 Task: Add a signature Ellie Thompson containing Have a wonderful Easter, Ellie Thompson to email address softage.10@softage.net and add a folder Employee benefits
Action: Mouse moved to (108, 110)
Screenshot: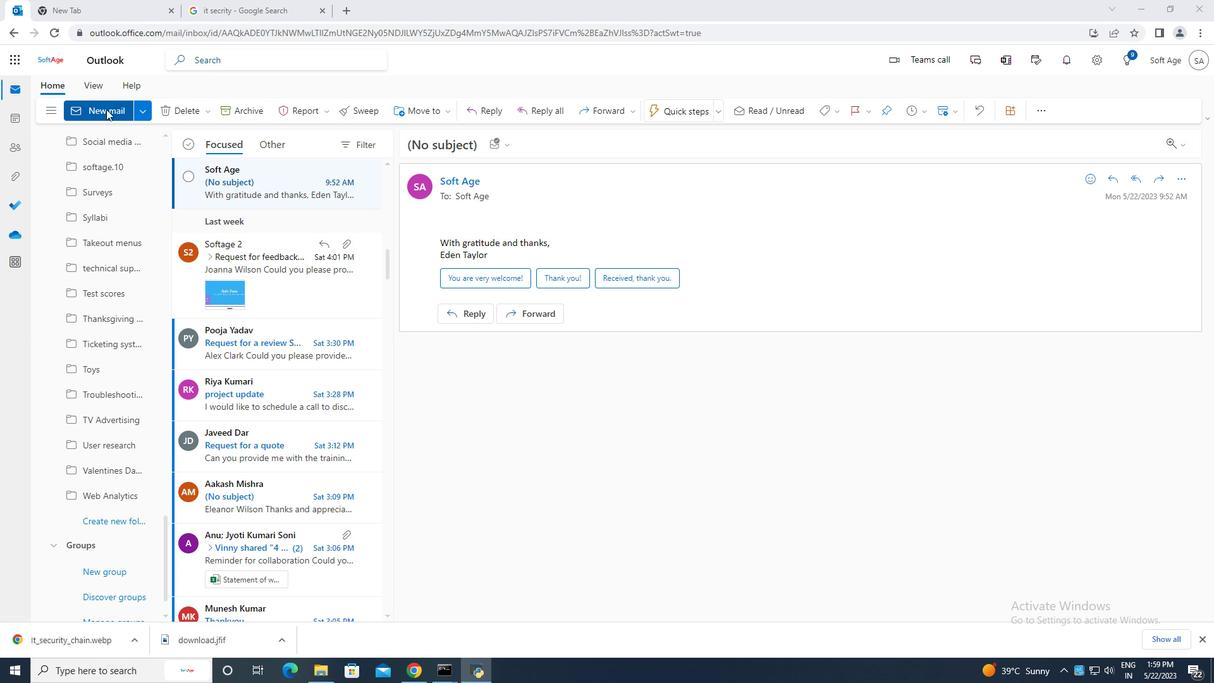 
Action: Mouse pressed left at (108, 110)
Screenshot: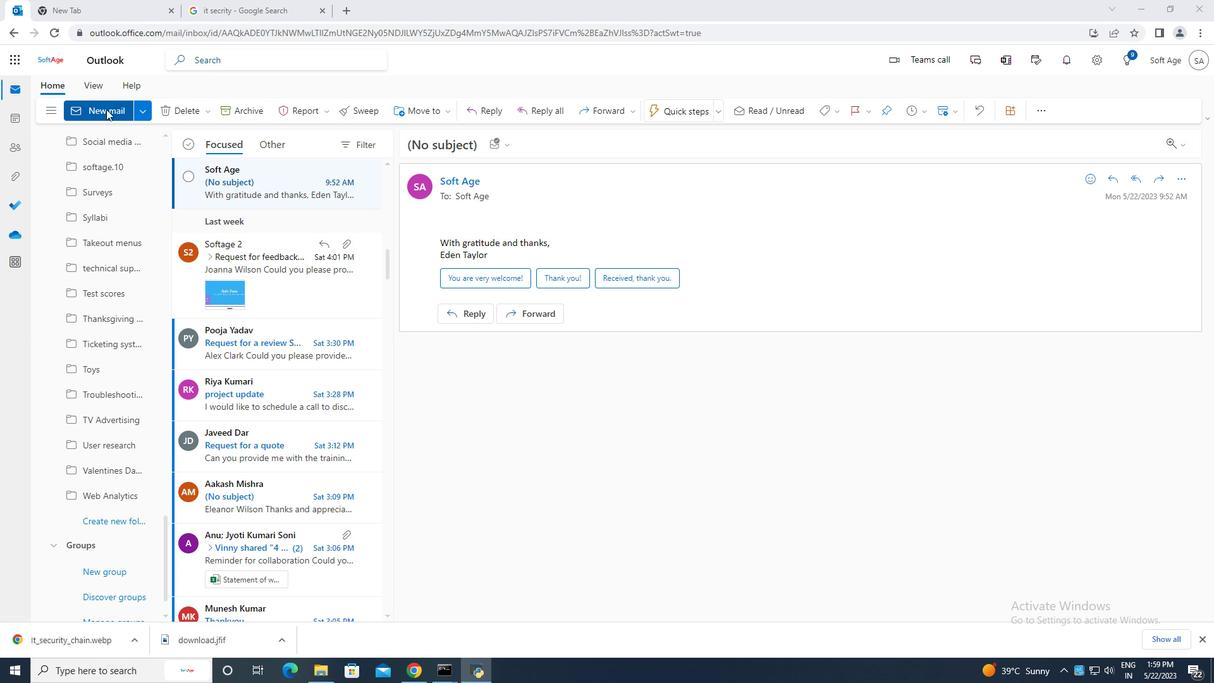 
Action: Mouse moved to (821, 112)
Screenshot: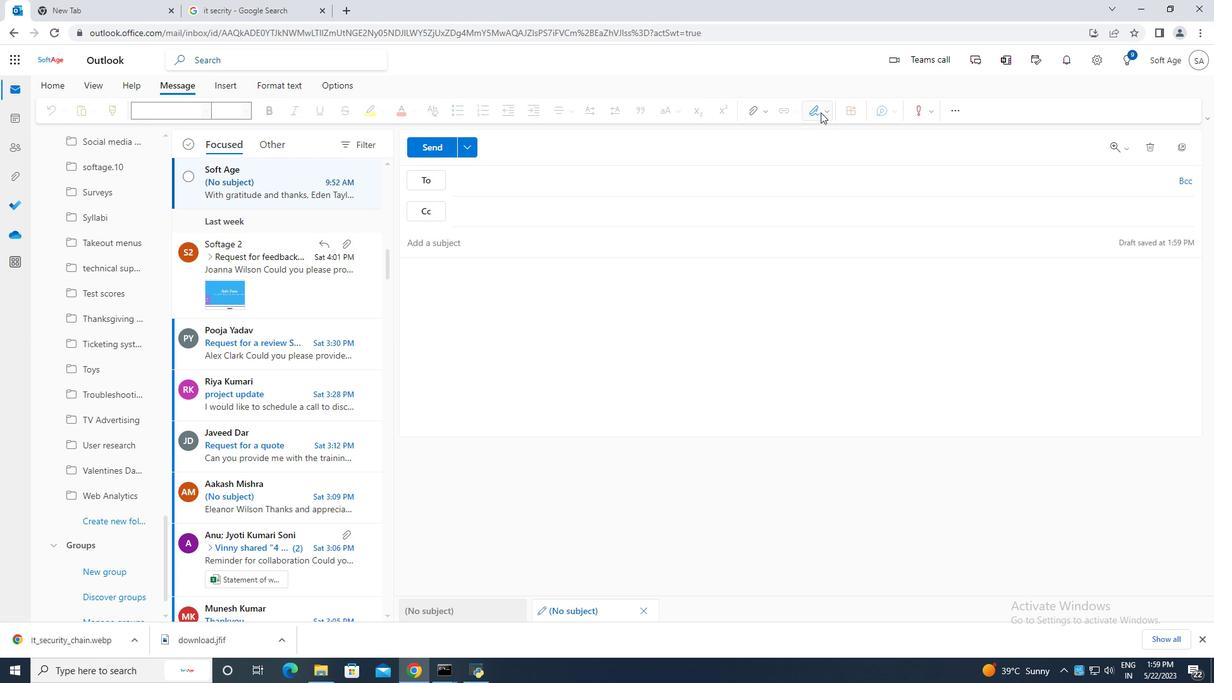 
Action: Mouse pressed left at (821, 112)
Screenshot: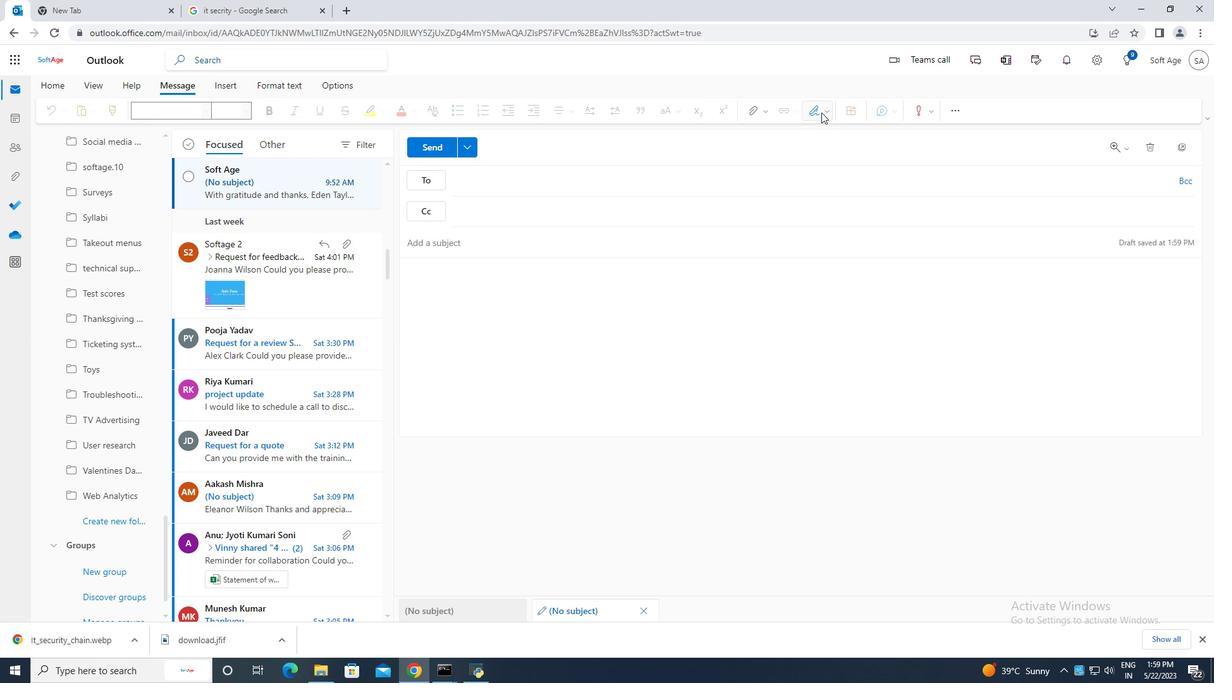 
Action: Mouse moved to (810, 162)
Screenshot: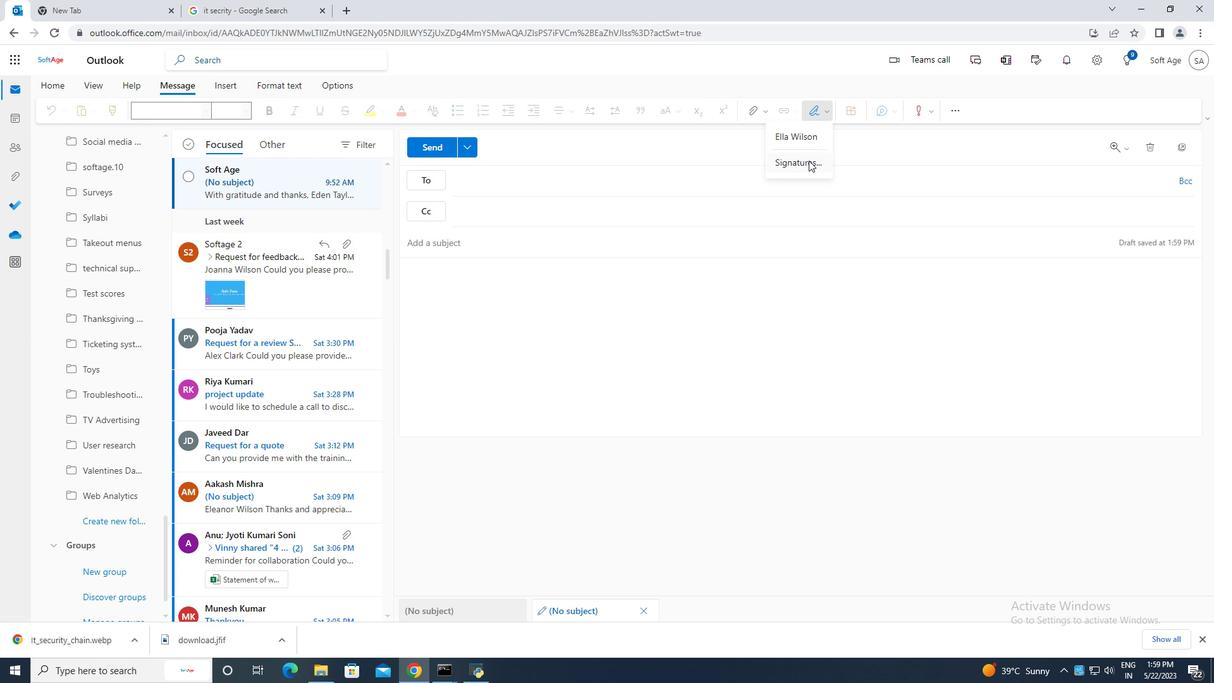 
Action: Mouse pressed left at (810, 162)
Screenshot: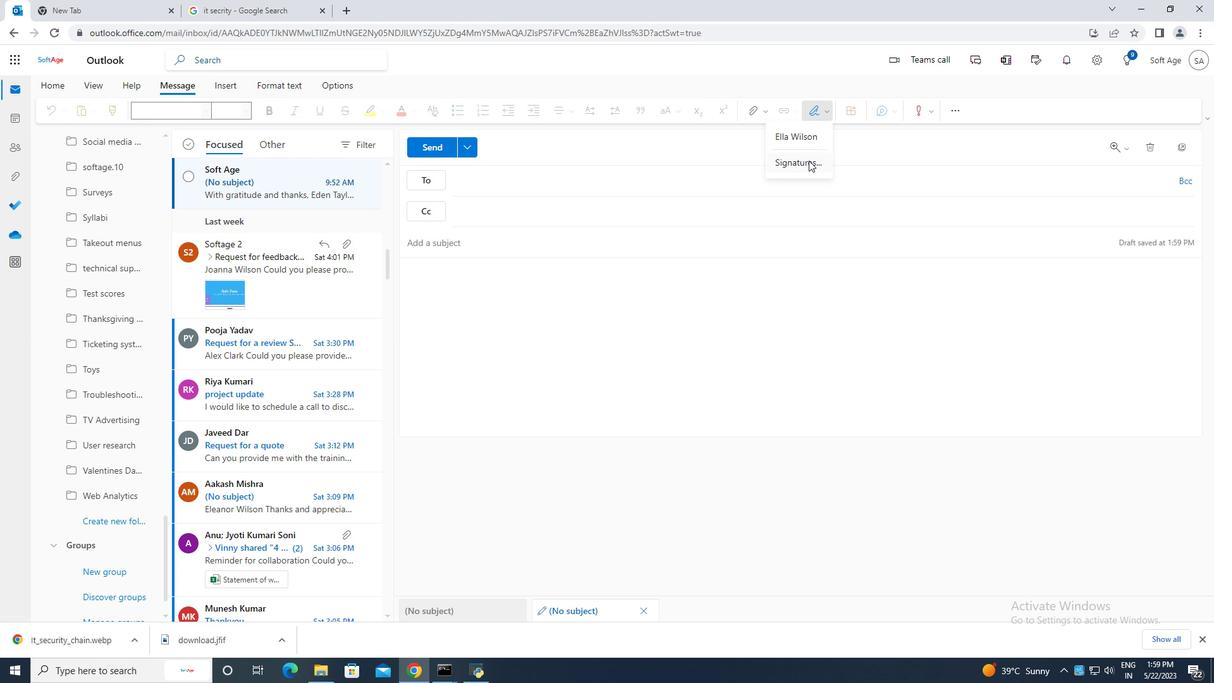 
Action: Mouse moved to (851, 209)
Screenshot: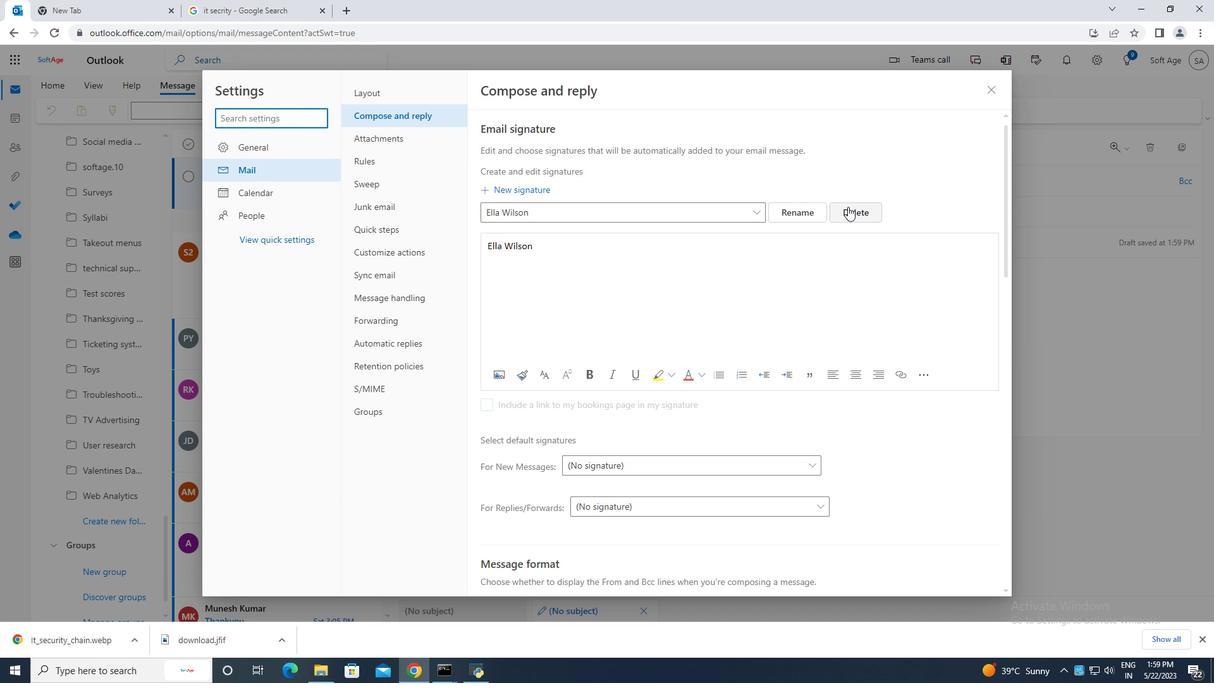 
Action: Mouse pressed left at (851, 209)
Screenshot: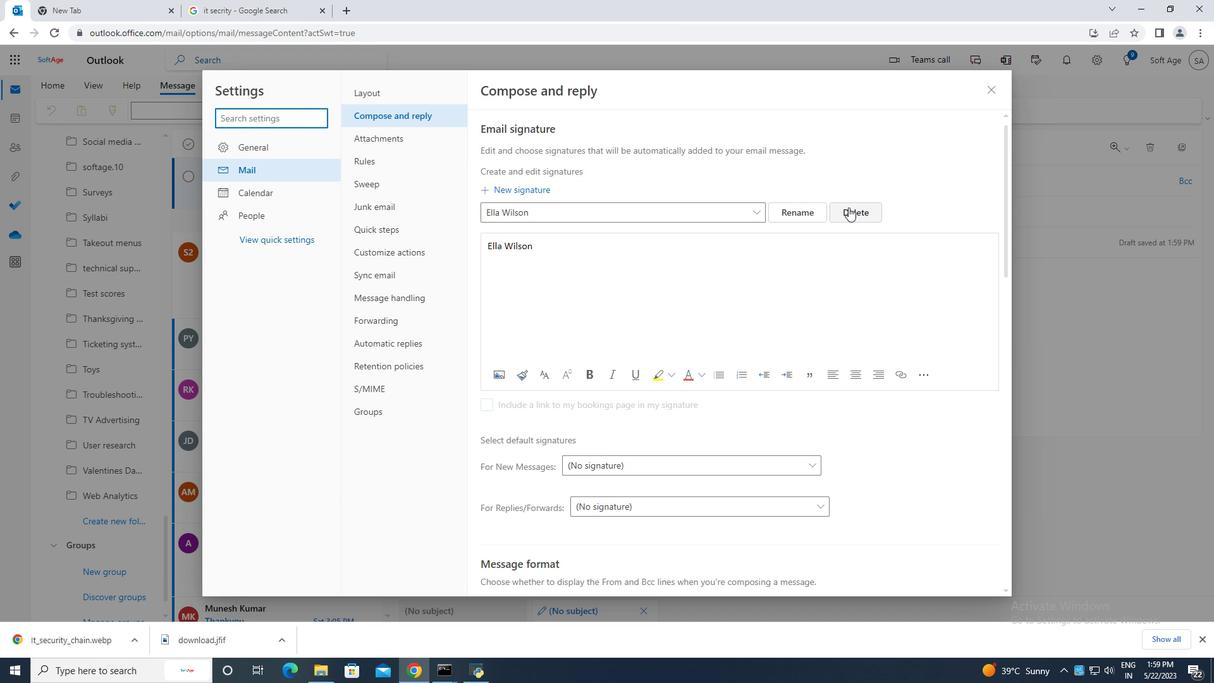 
Action: Mouse moved to (611, 216)
Screenshot: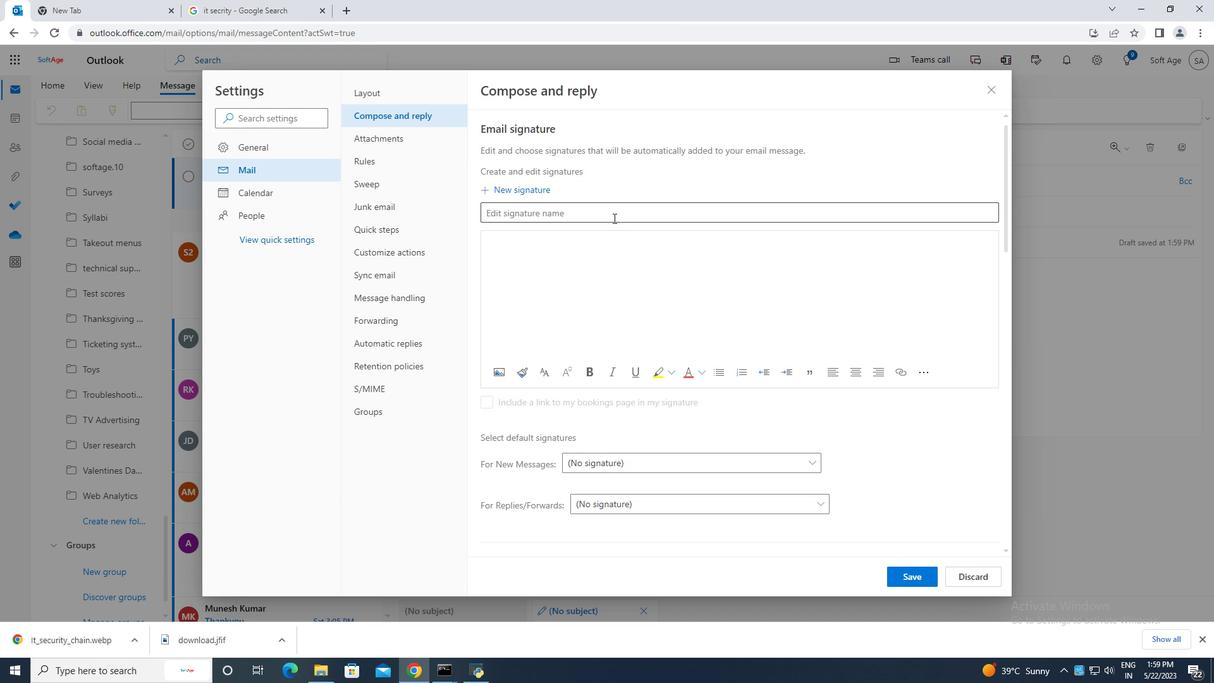 
Action: Key pressed <Key.caps_lock>W<Key.backspace>E<Key.caps_lock>lli
Screenshot: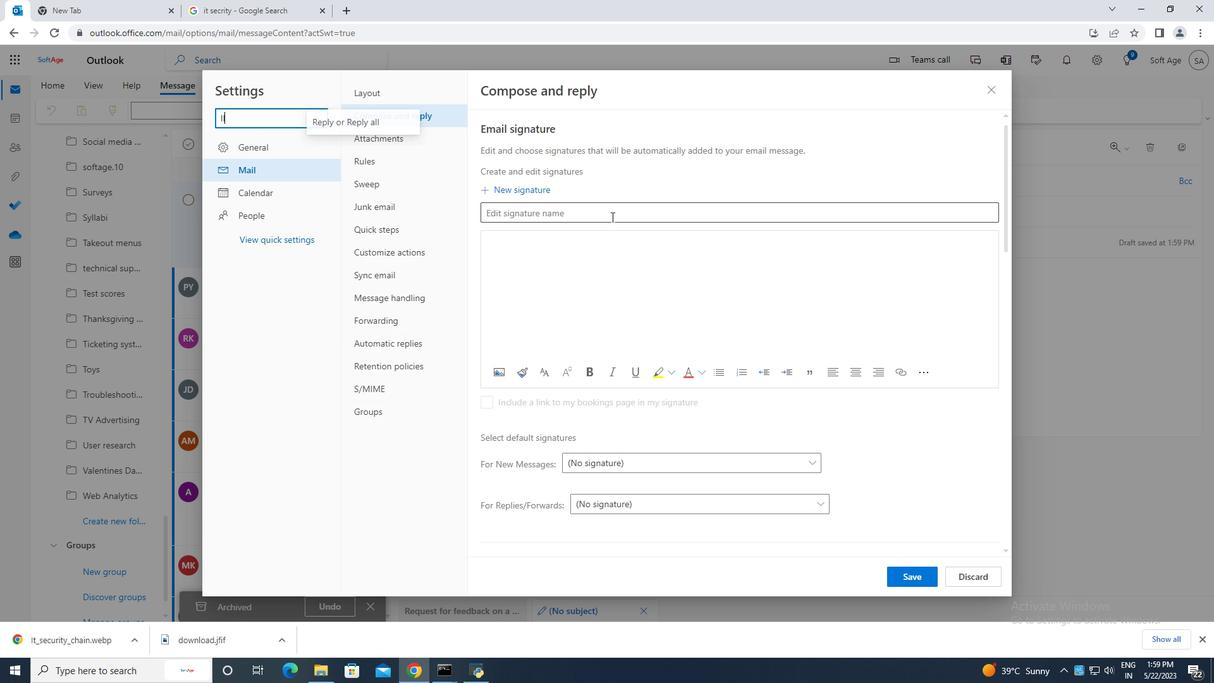 
Action: Mouse moved to (610, 216)
Screenshot: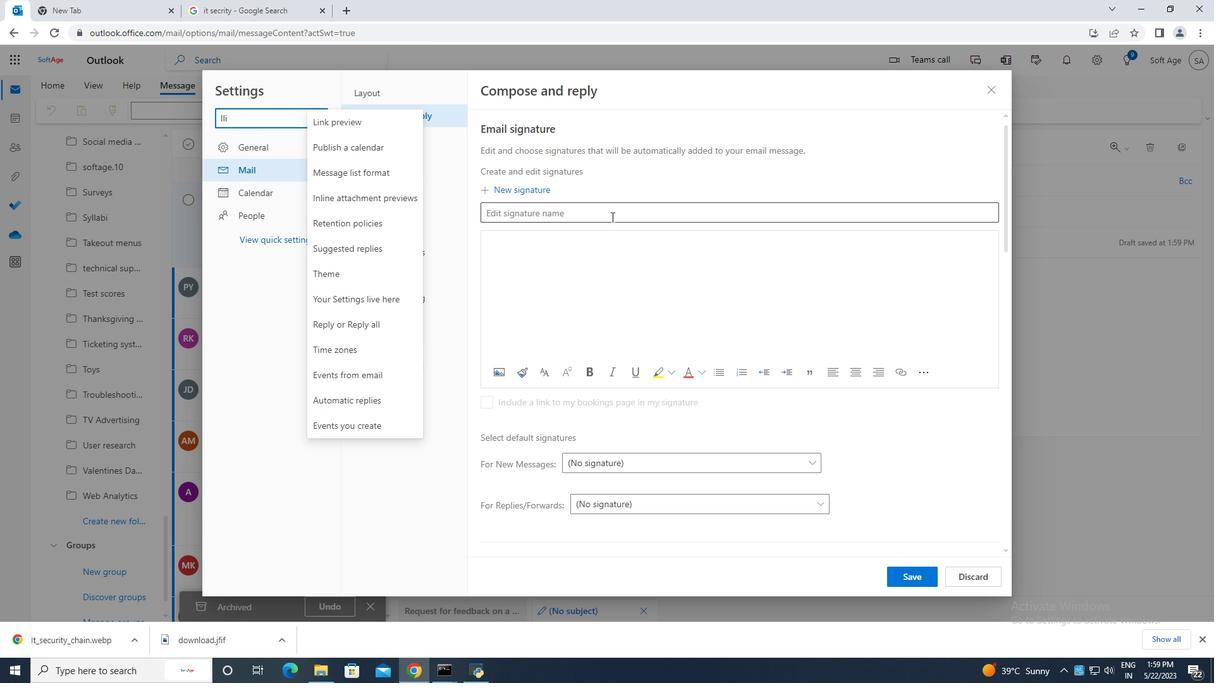 
Action: Mouse pressed left at (610, 216)
Screenshot: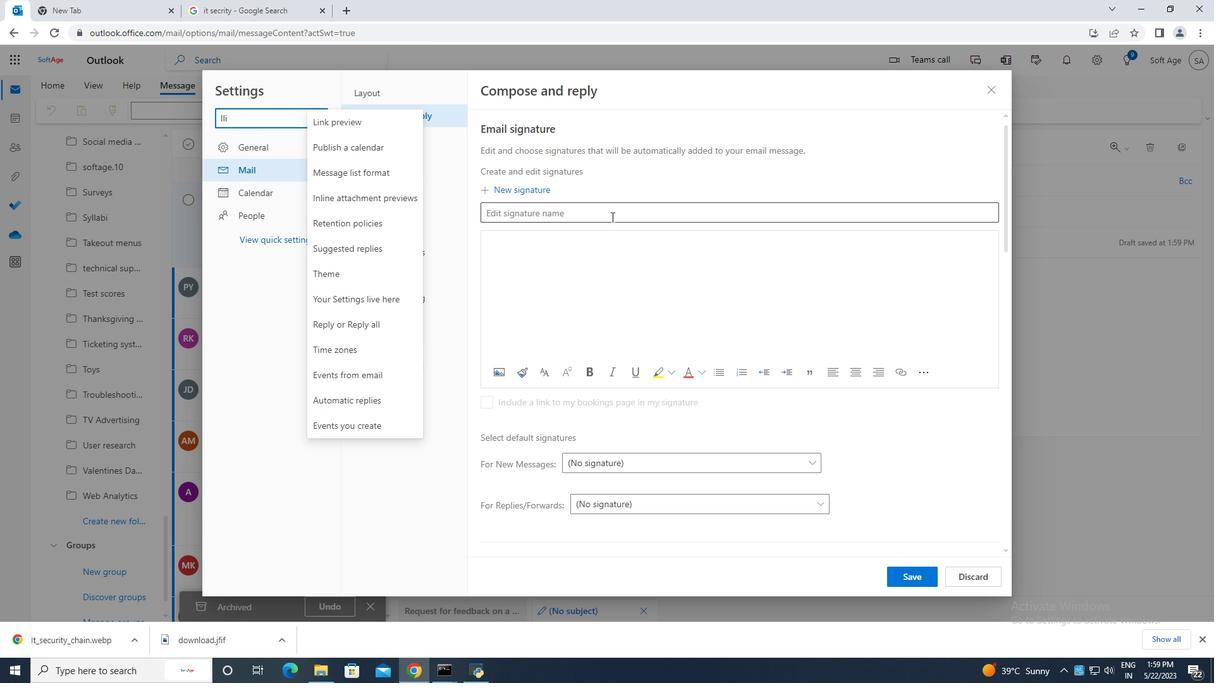 
Action: Key pressed <Key.caps_lock>E<Key.caps_lock>llie<Key.space><Key.caps_lock>T<Key.caps_lock>hompson
Screenshot: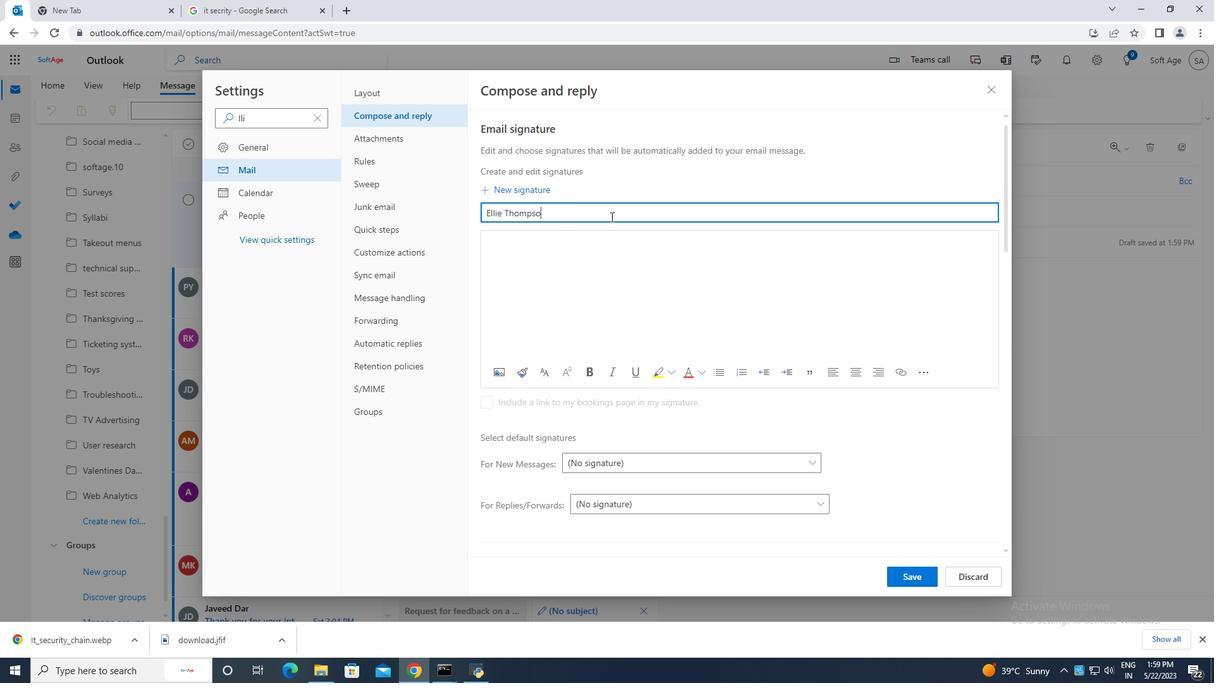 
Action: Mouse moved to (514, 253)
Screenshot: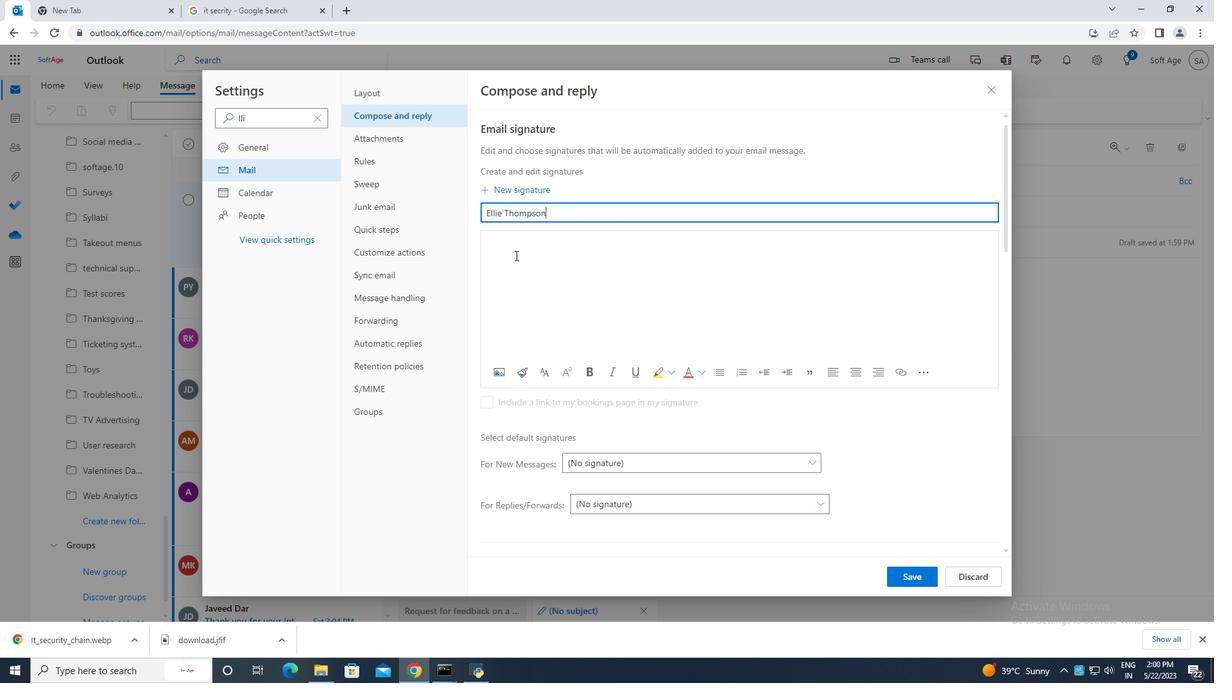 
Action: Mouse pressed left at (514, 253)
Screenshot: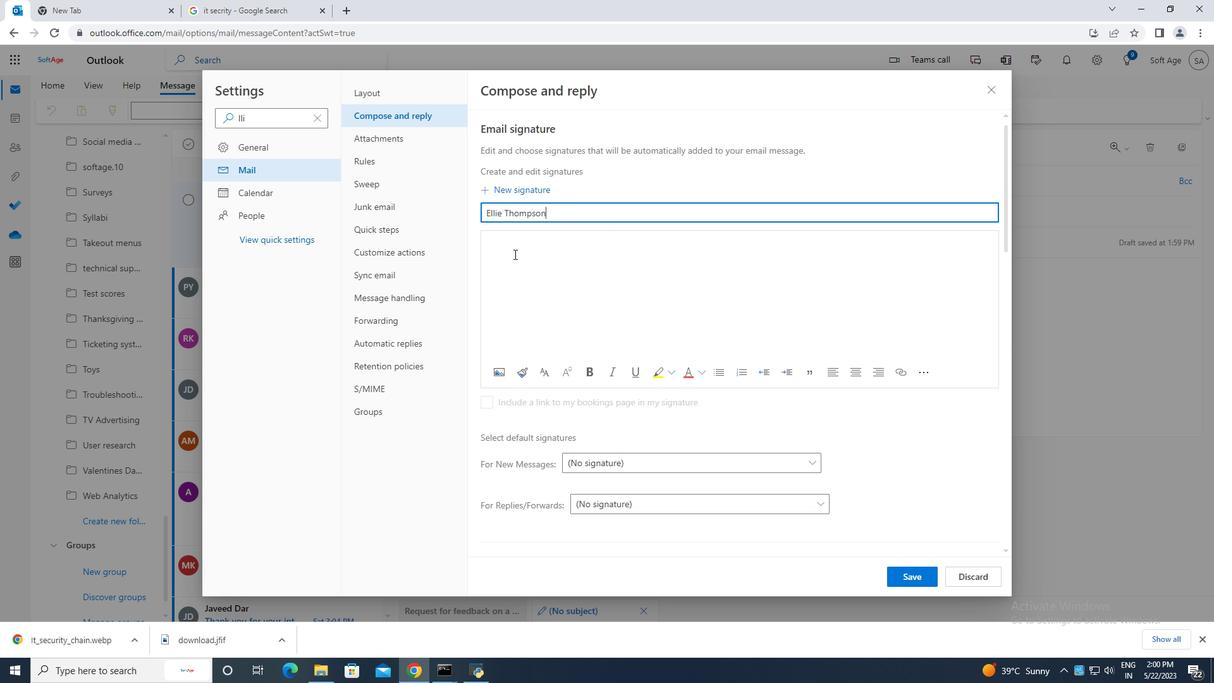 
Action: Key pressed <Key.caps_lock>E<Key.caps_lock>llie<Key.space><Key.caps_lock>T<Key.caps_lock>hompson
Screenshot: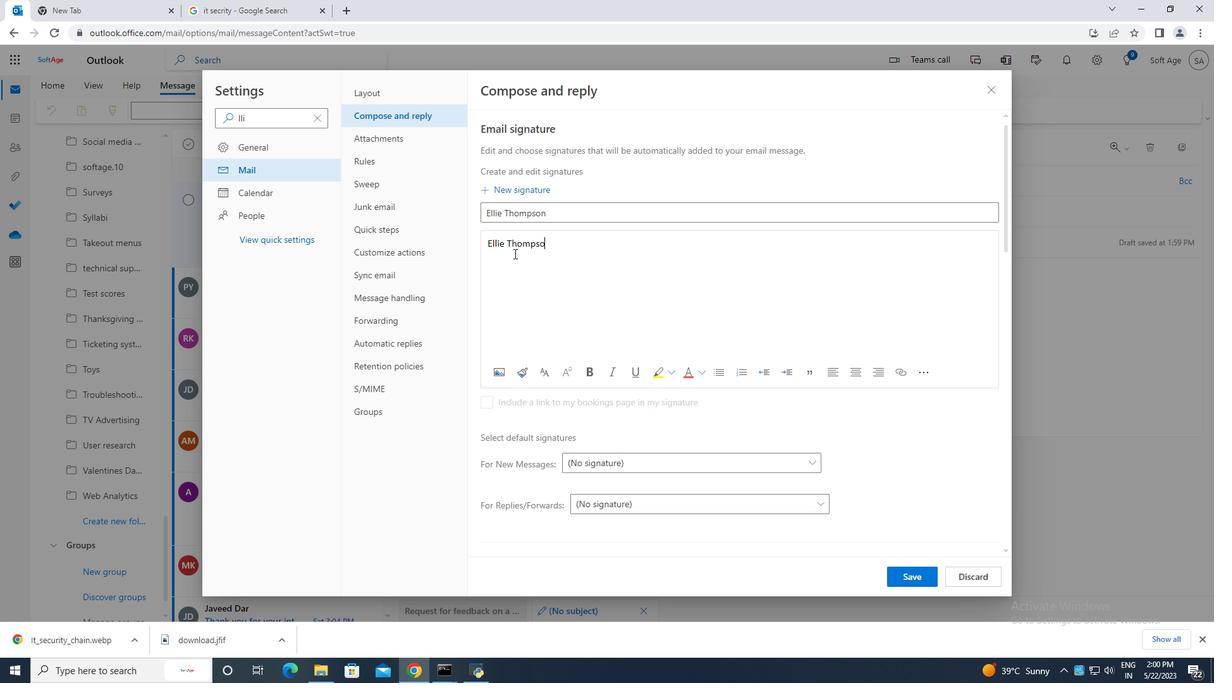 
Action: Mouse moved to (904, 578)
Screenshot: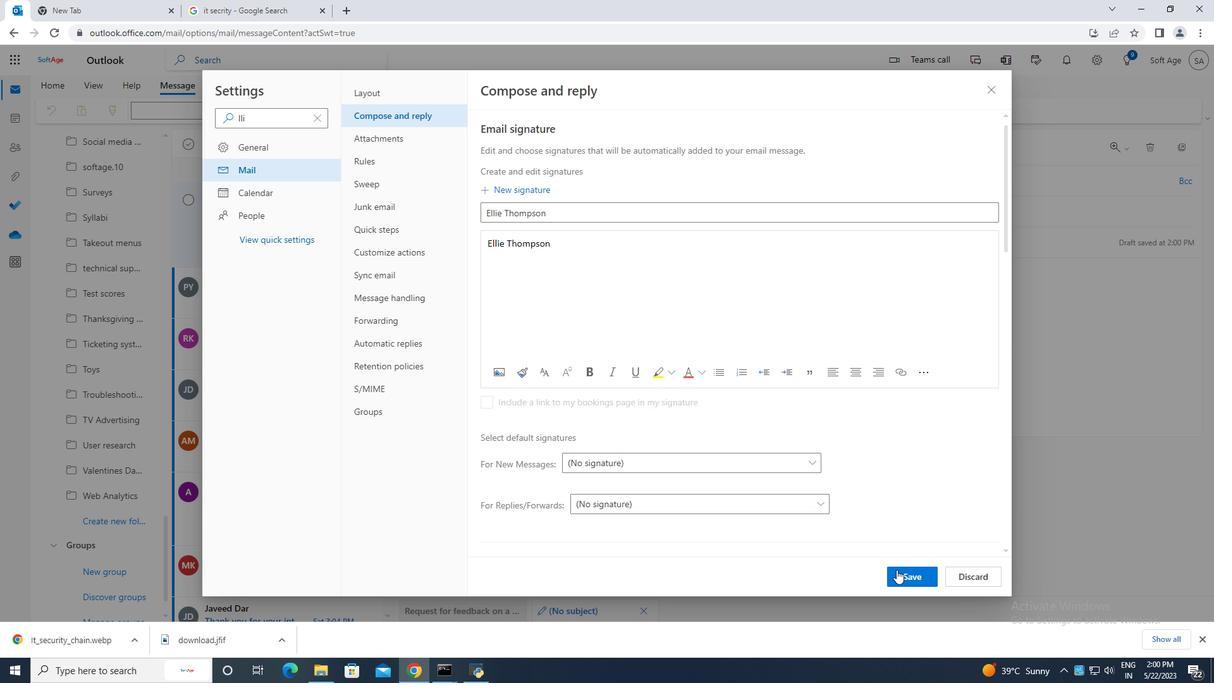 
Action: Mouse pressed left at (904, 578)
Screenshot: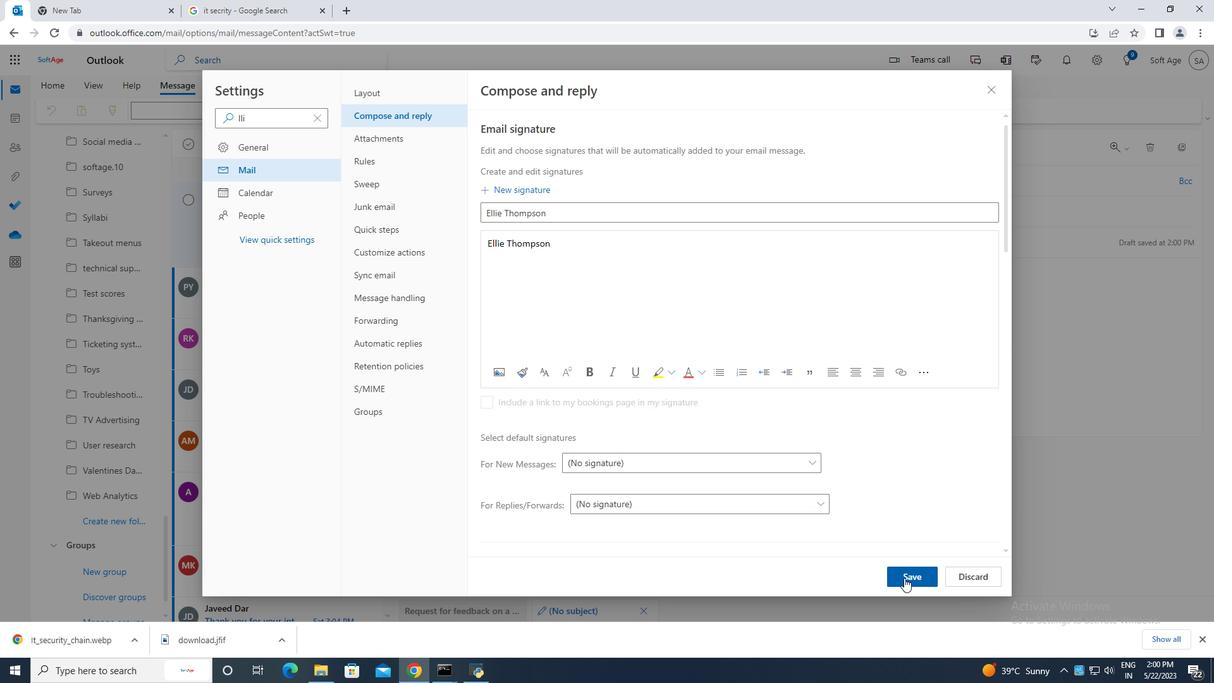 
Action: Mouse moved to (996, 92)
Screenshot: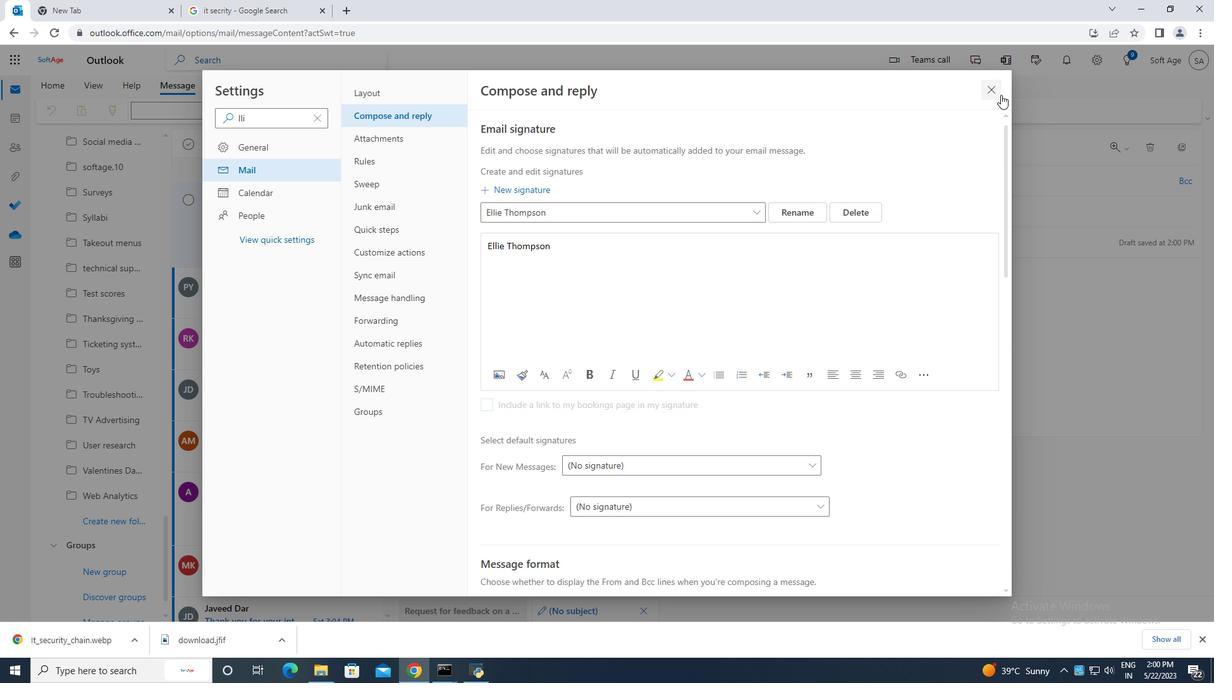 
Action: Mouse pressed left at (996, 92)
Screenshot: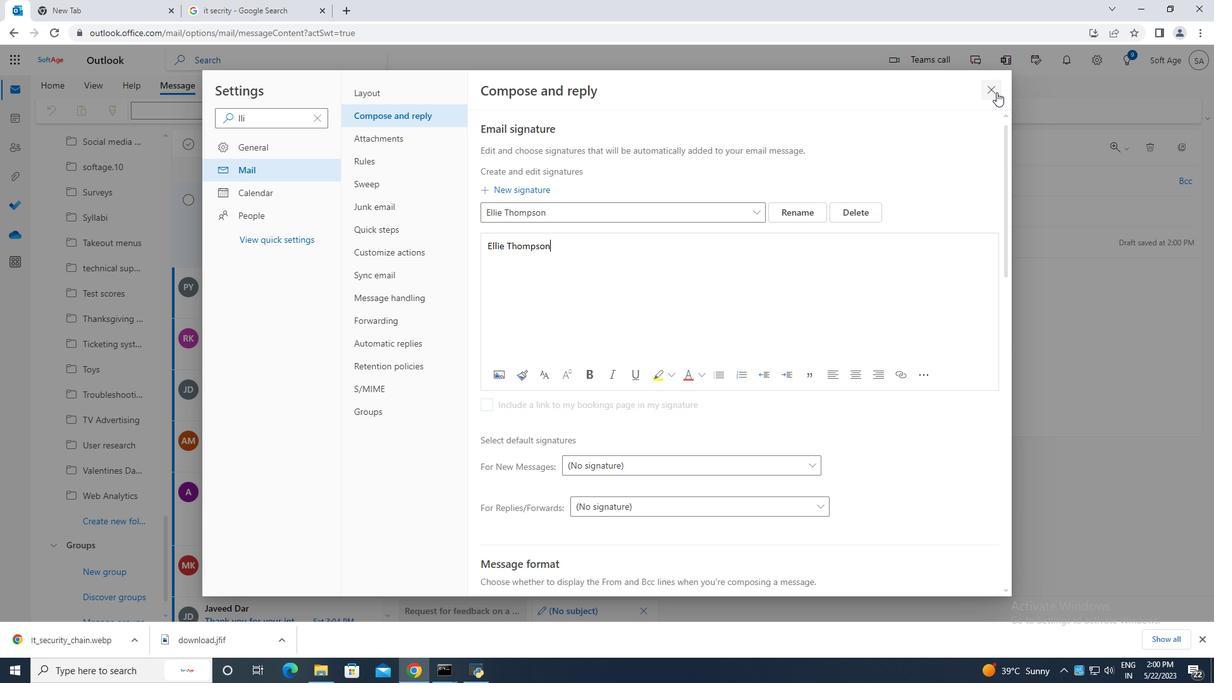 
Action: Mouse moved to (815, 113)
Screenshot: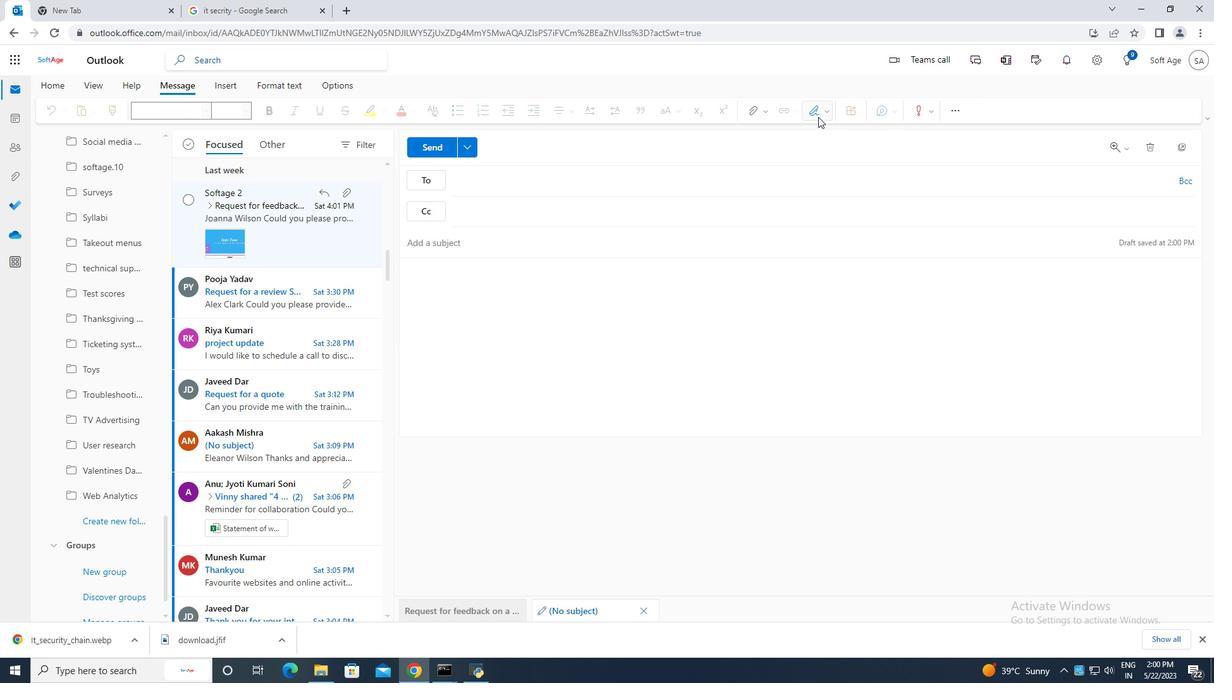 
Action: Mouse pressed left at (815, 113)
Screenshot: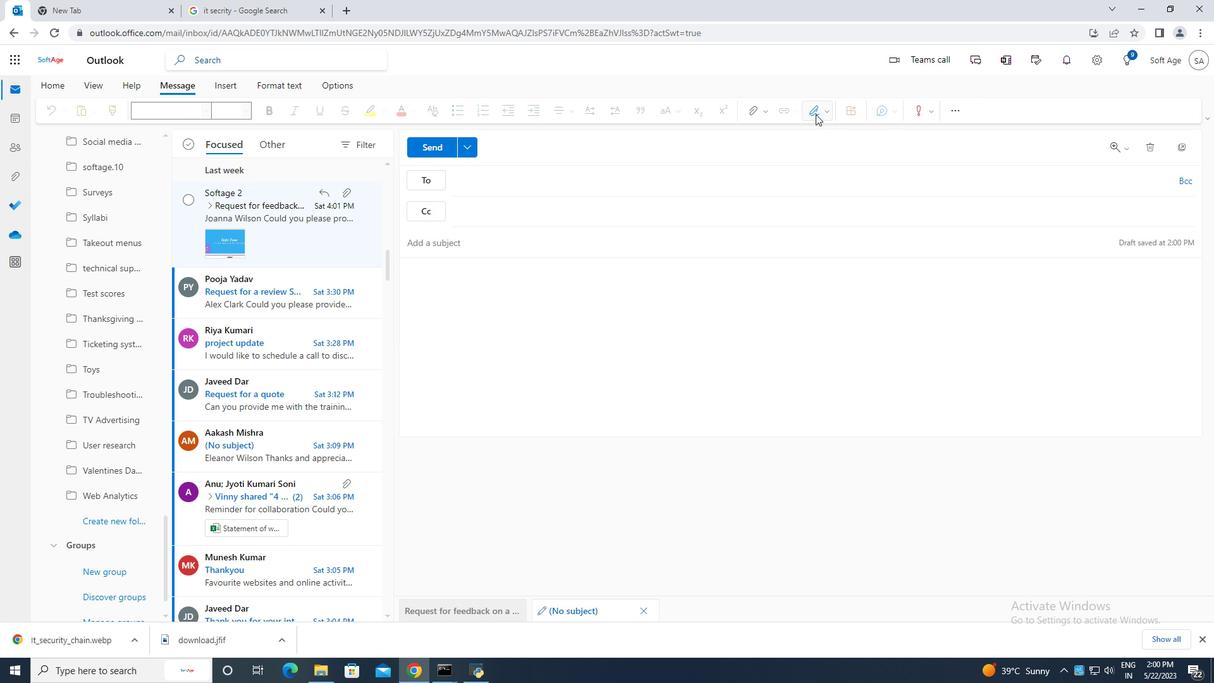 
Action: Mouse moved to (805, 135)
Screenshot: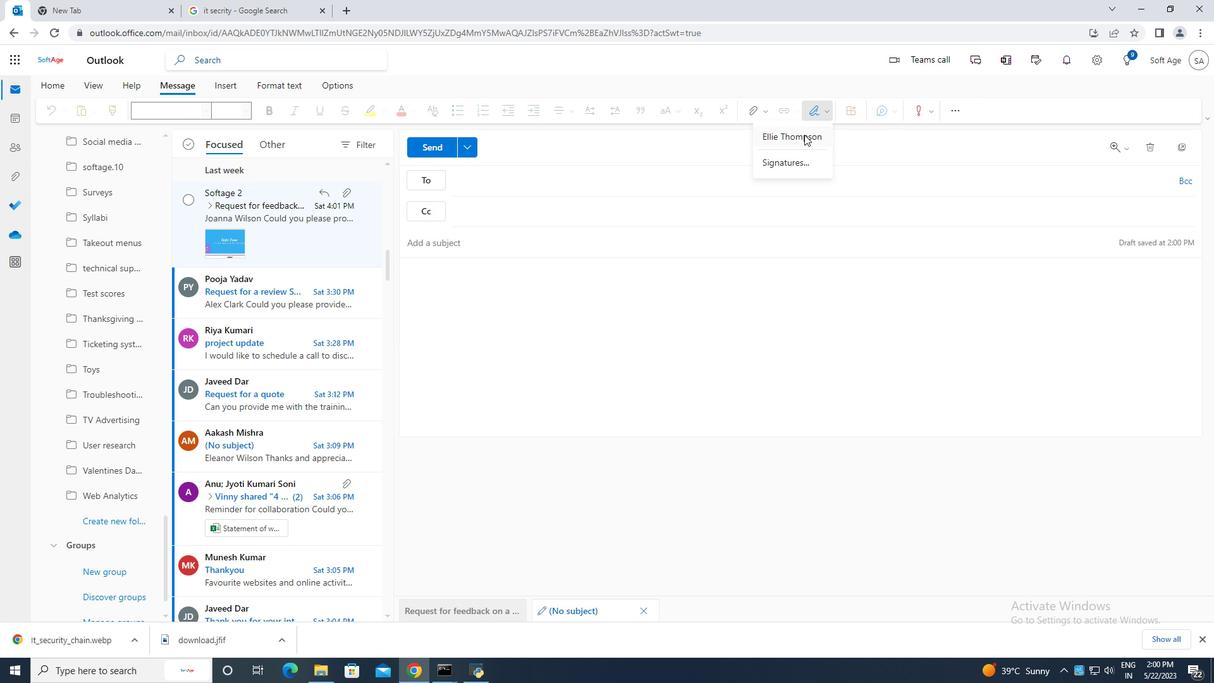 
Action: Mouse pressed left at (805, 135)
Screenshot: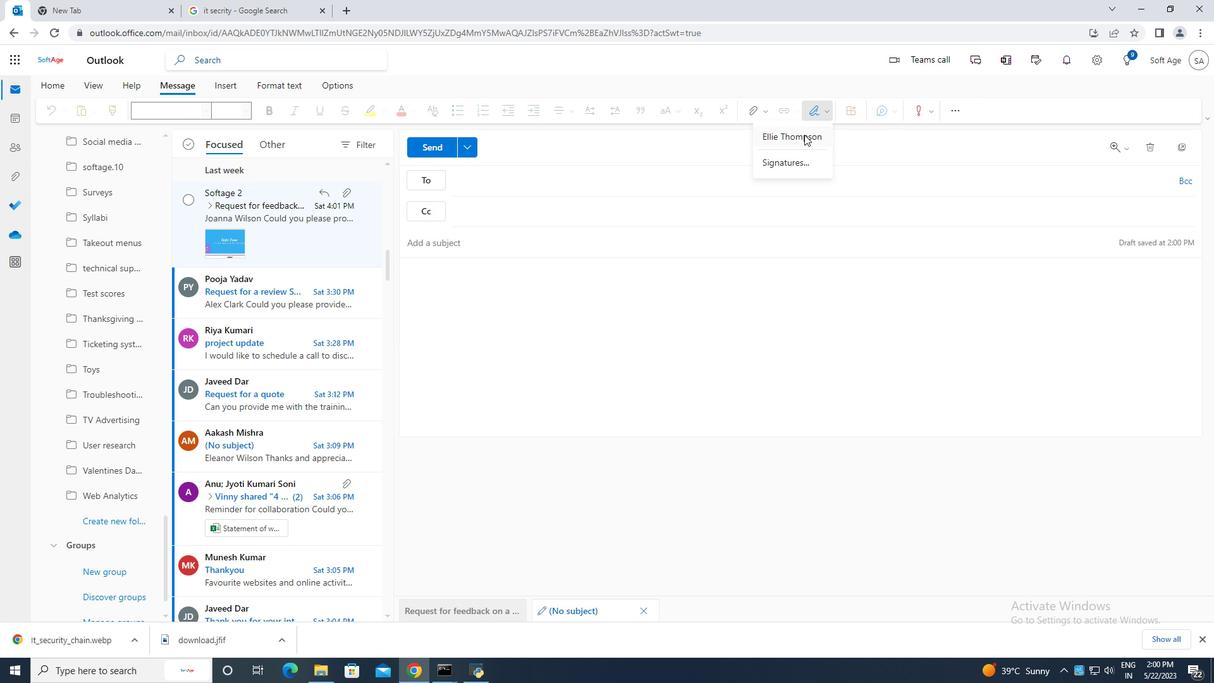 
Action: Mouse moved to (483, 273)
Screenshot: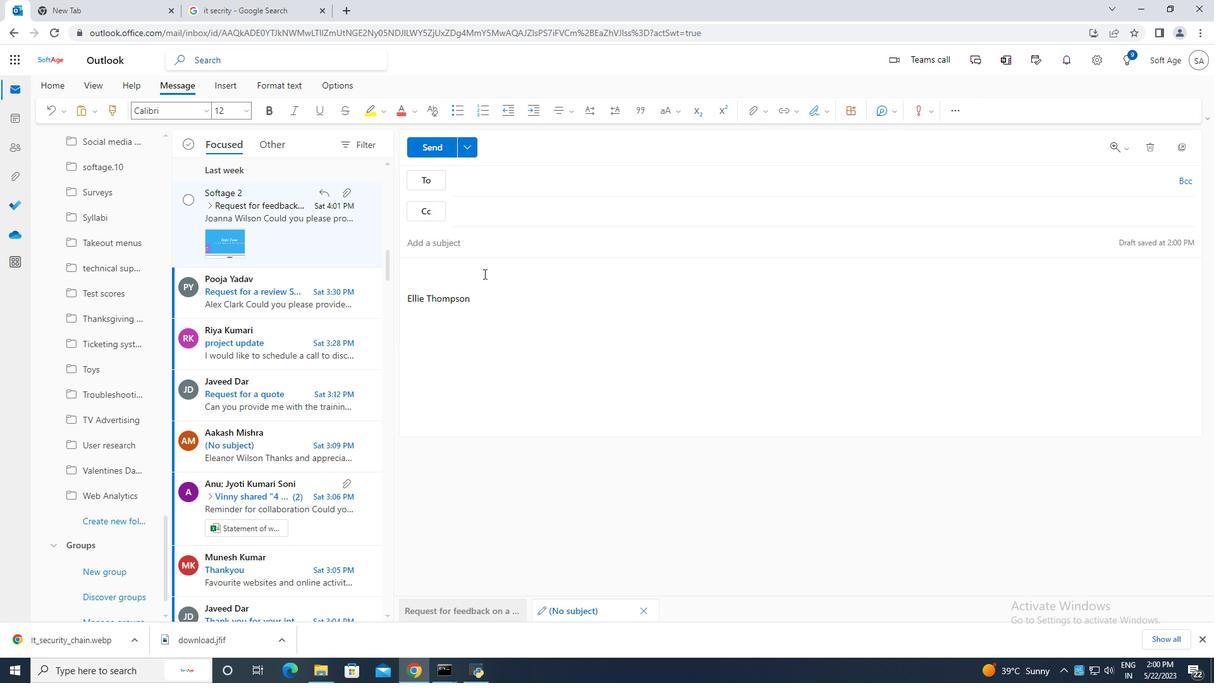 
Action: Key pressed <Key.caps_lock>C<Key.caps_lock>ontaining<Key.space>have<Key.space>a<Key.space>wonderful<Key.space>easter<Key.space>,<Key.backspace><Key.backspace>,
Screenshot: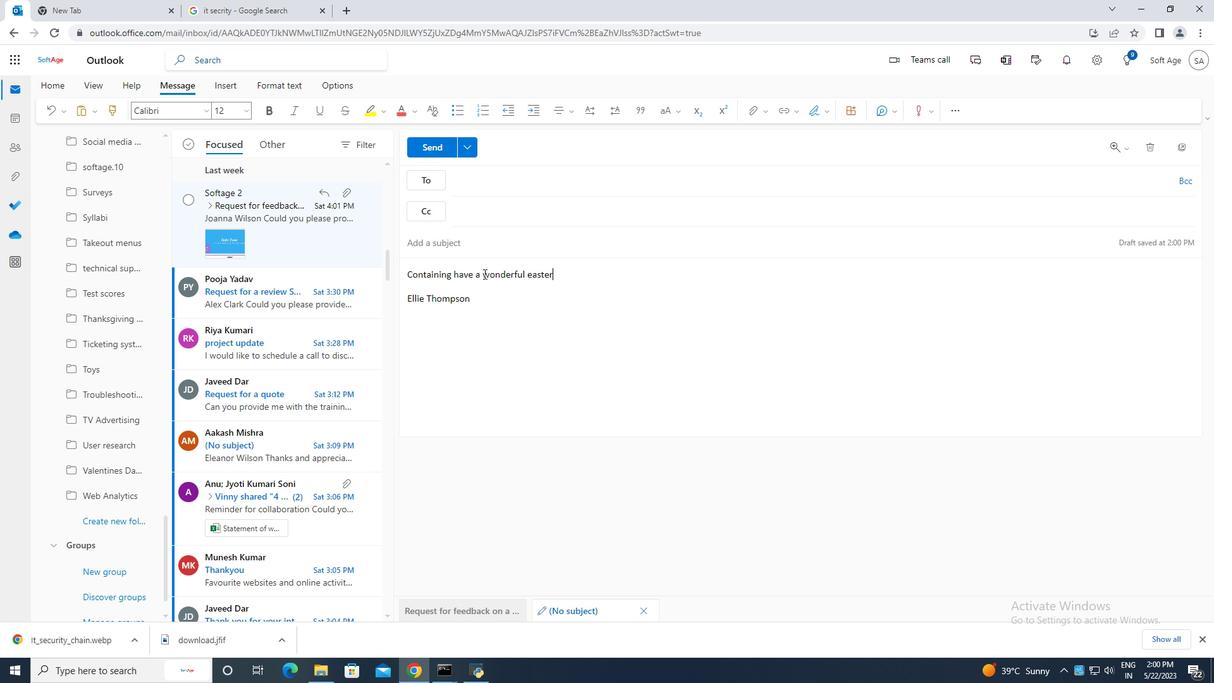 
Action: Mouse moved to (539, 178)
Screenshot: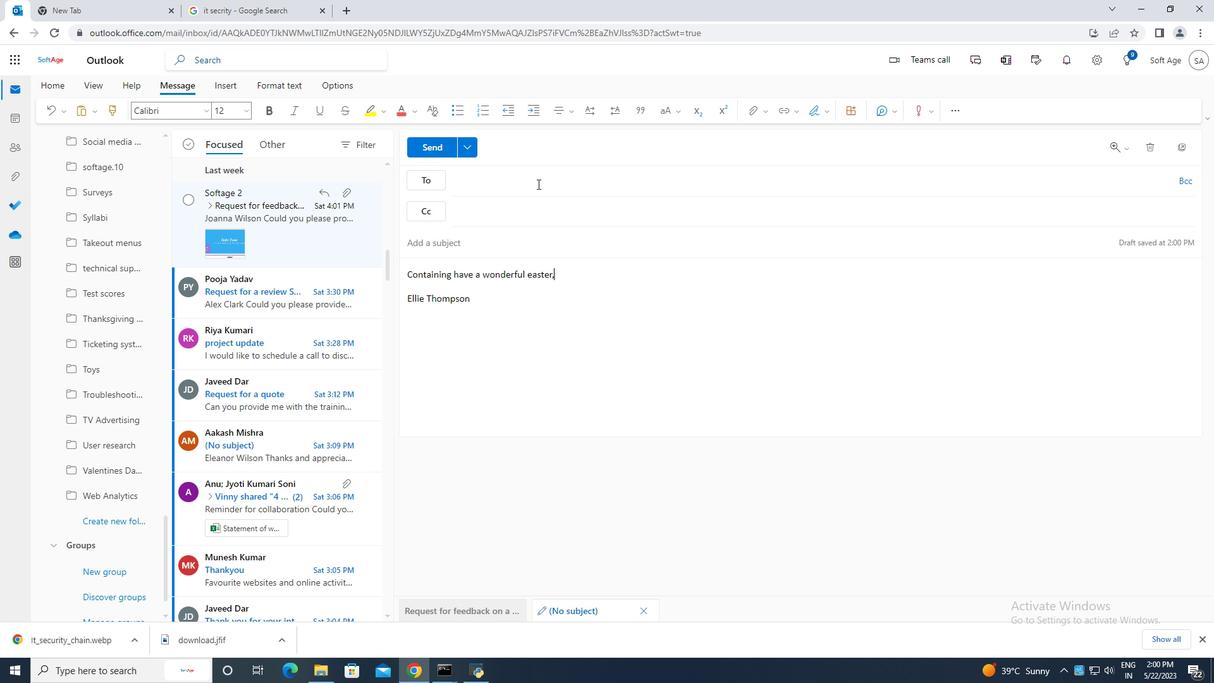 
Action: Mouse pressed left at (539, 178)
Screenshot: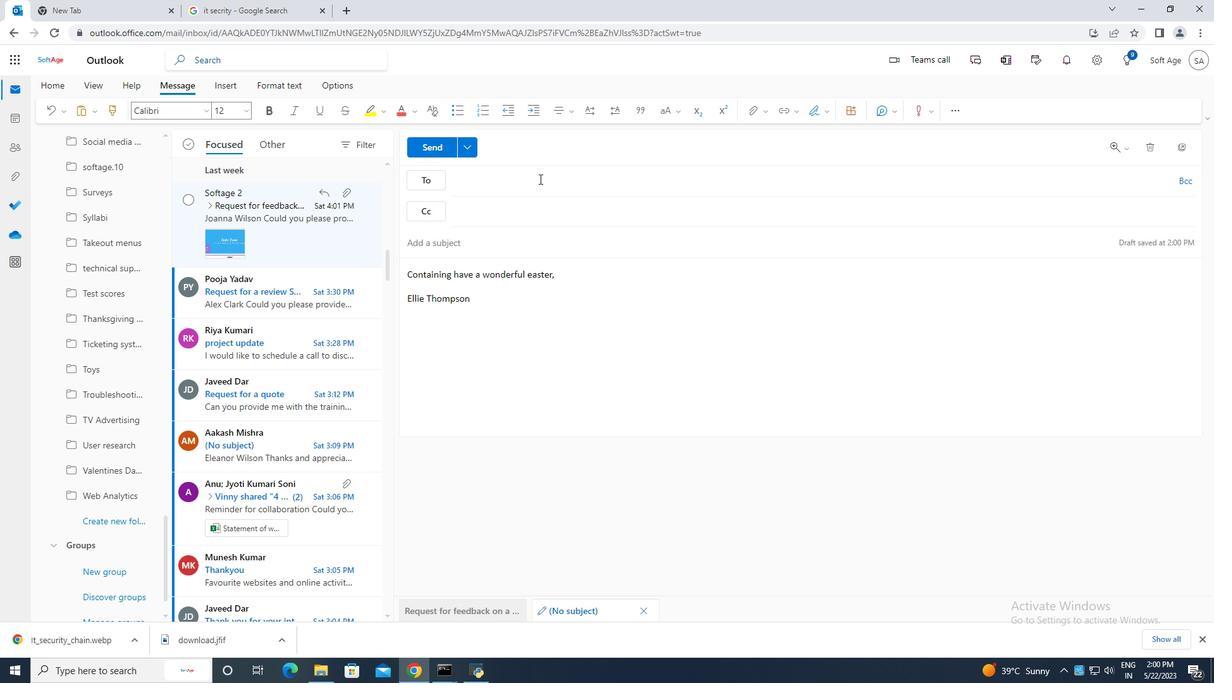 
Action: Mouse moved to (540, 178)
Screenshot: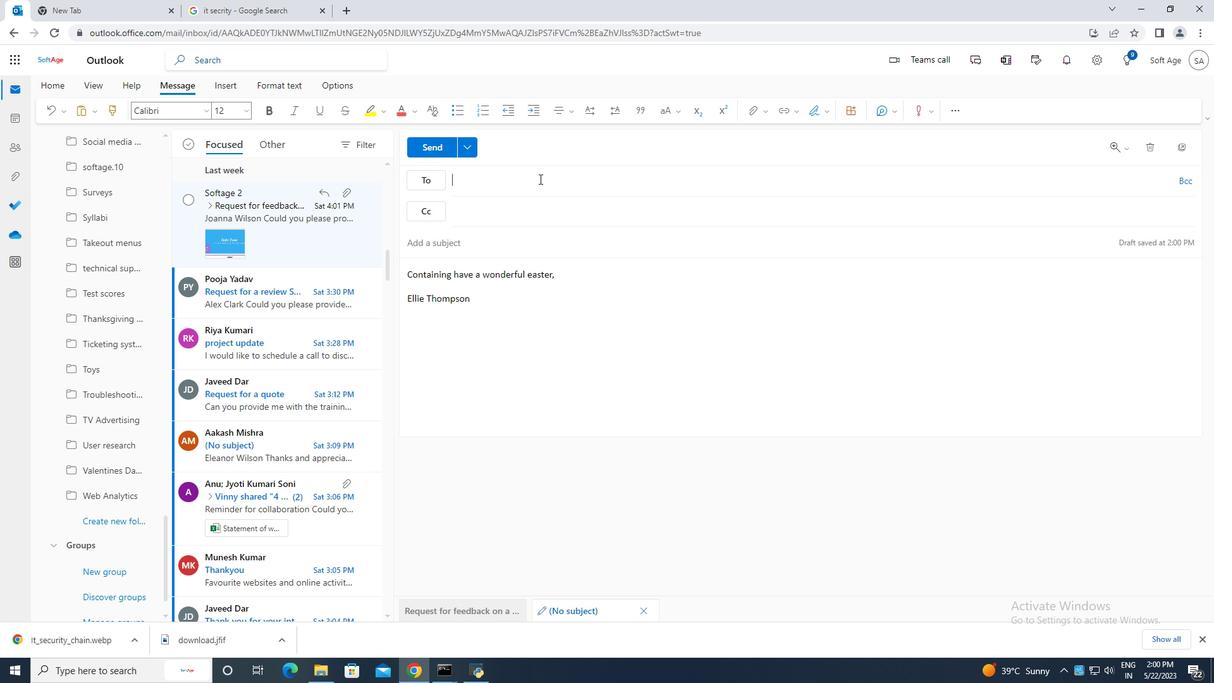 
Action: Key pressed softage.10
Screenshot: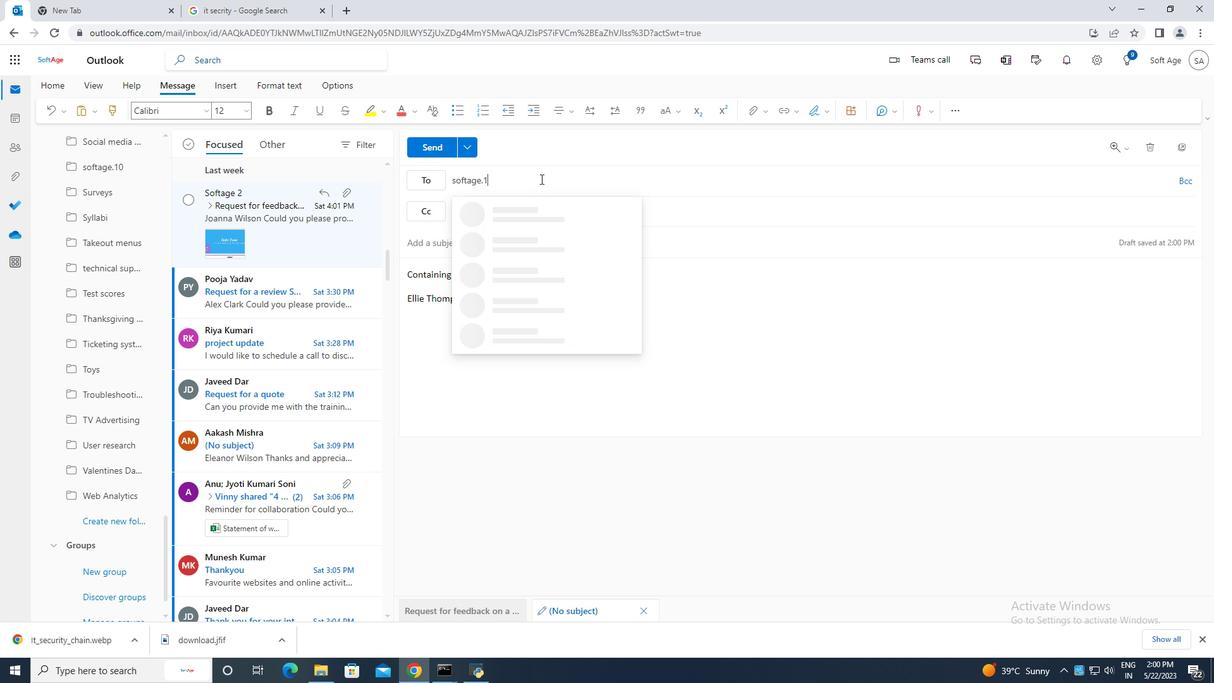 
Action: Mouse moved to (571, 240)
Screenshot: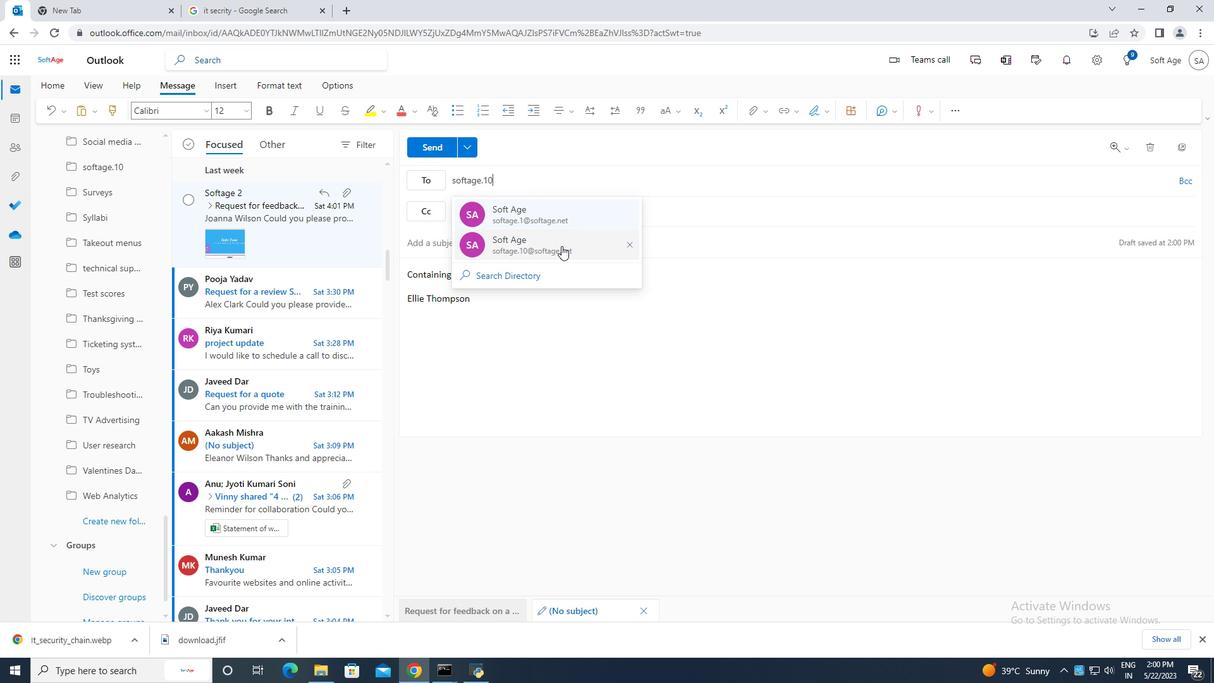 
Action: Mouse pressed left at (571, 240)
Screenshot: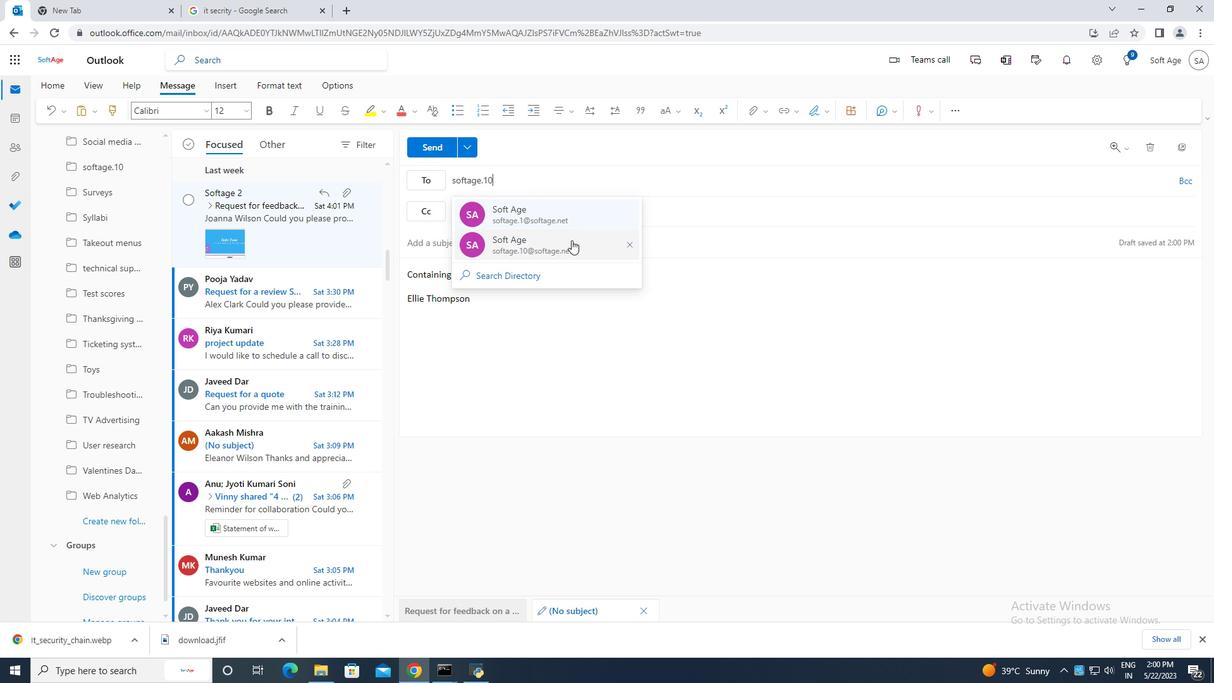 
Action: Mouse moved to (113, 521)
Screenshot: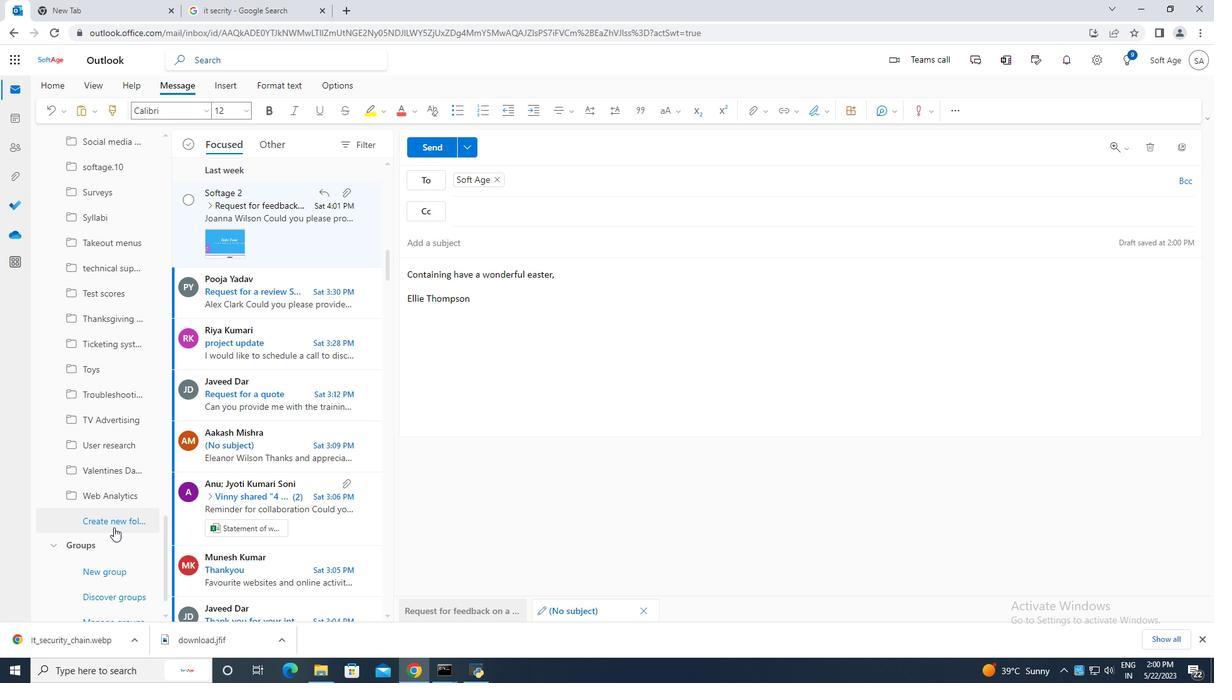 
Action: Mouse pressed left at (113, 521)
Screenshot: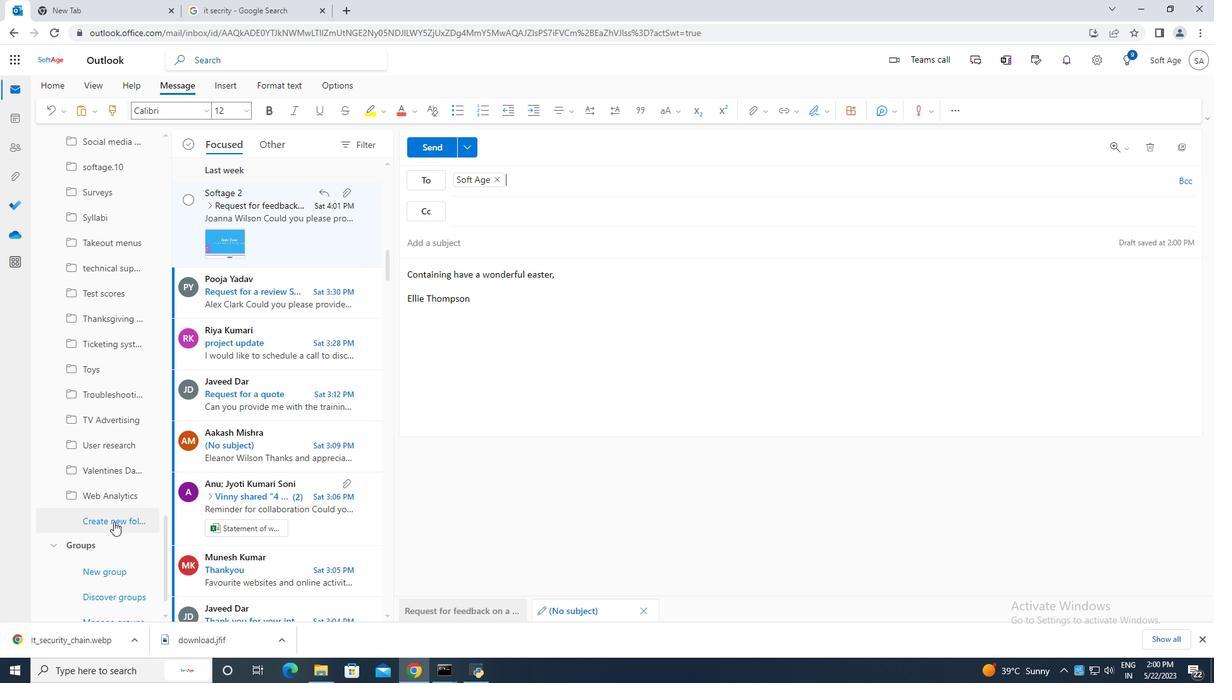 
Action: Mouse moved to (103, 517)
Screenshot: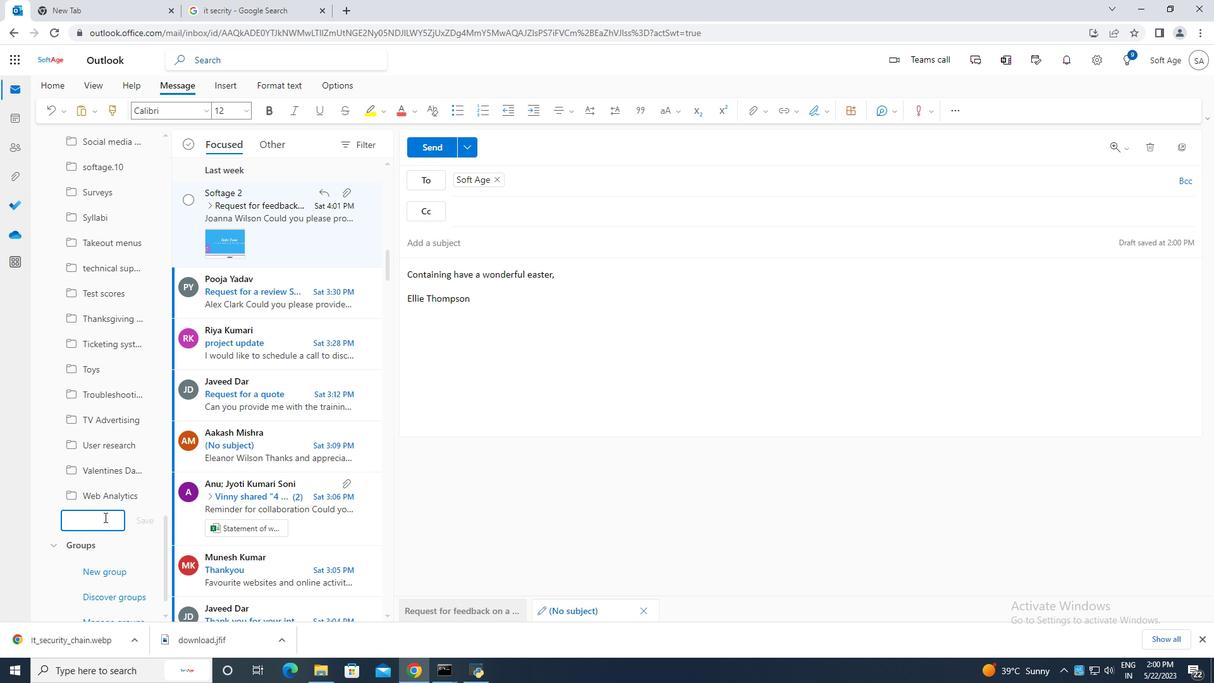 
Action: Key pressed <Key.caps_lock>E<Key.caps_lock>mployee<Key.space>benifits.
Screenshot: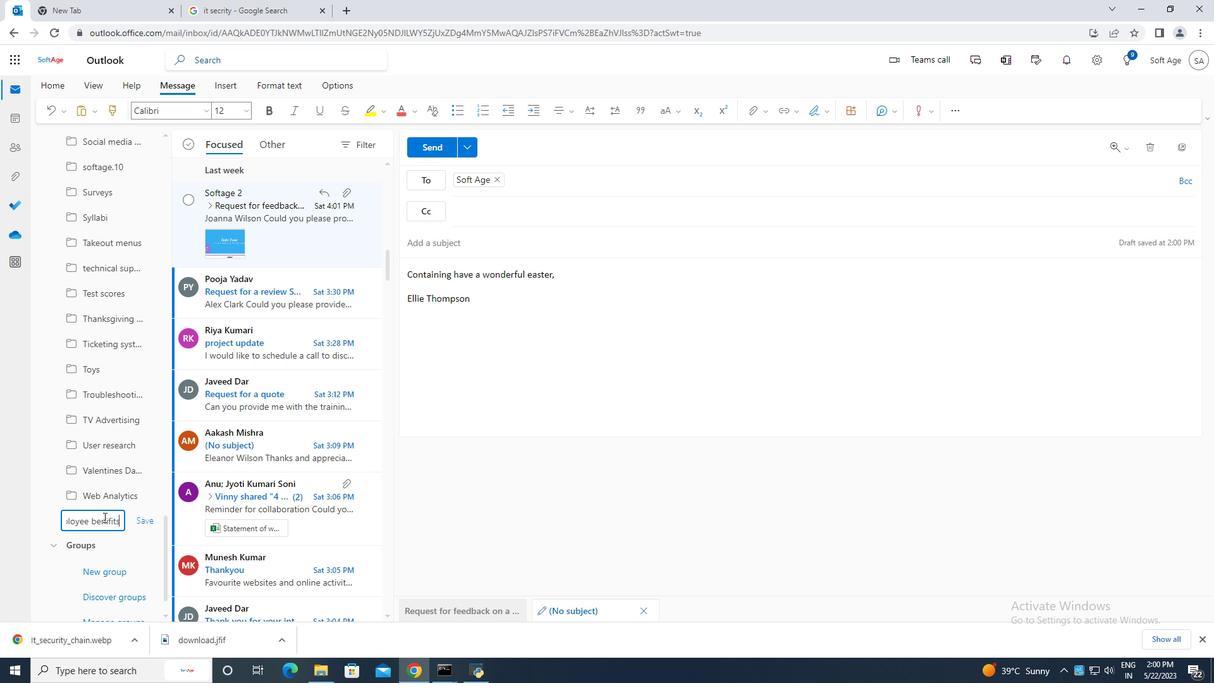 
Action: Mouse moved to (431, 150)
Screenshot: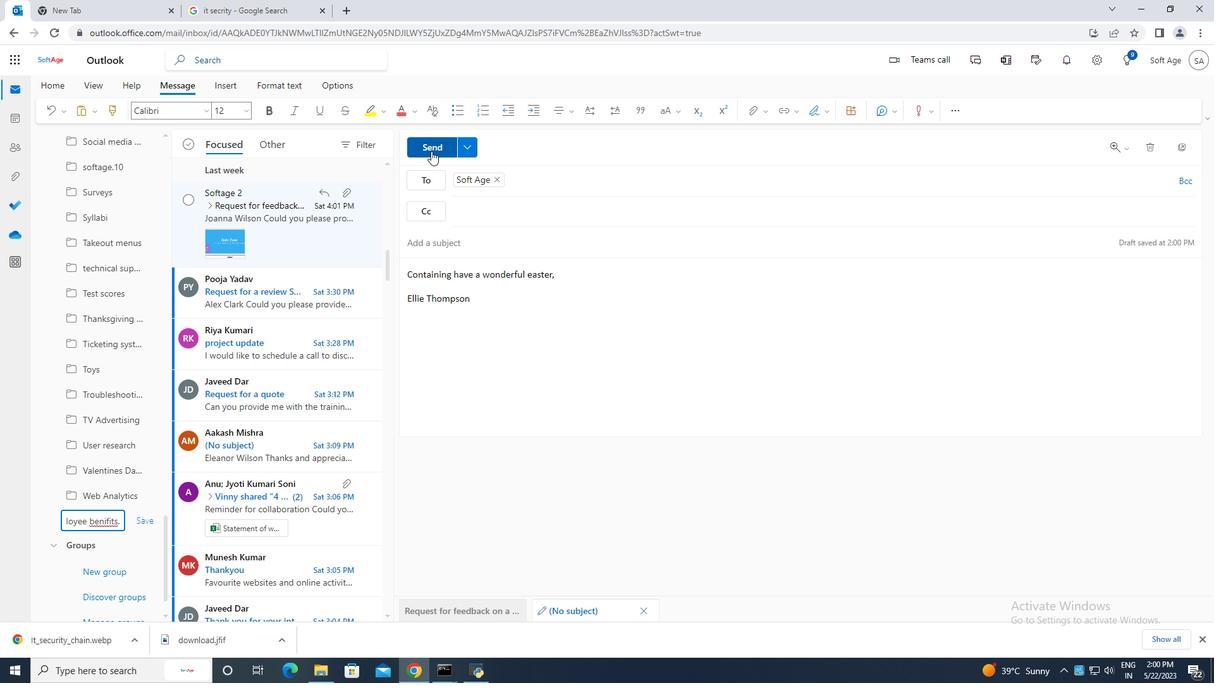 
Action: Mouse pressed left at (431, 150)
Screenshot: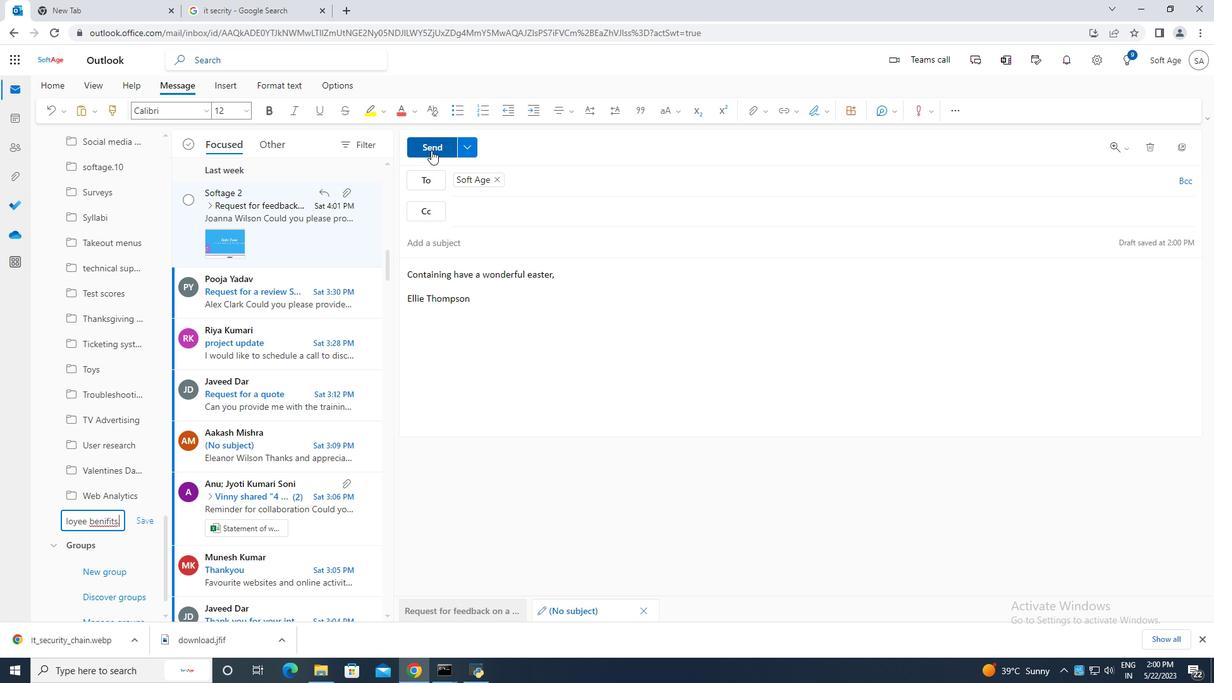
Action: Mouse moved to (605, 368)
Screenshot: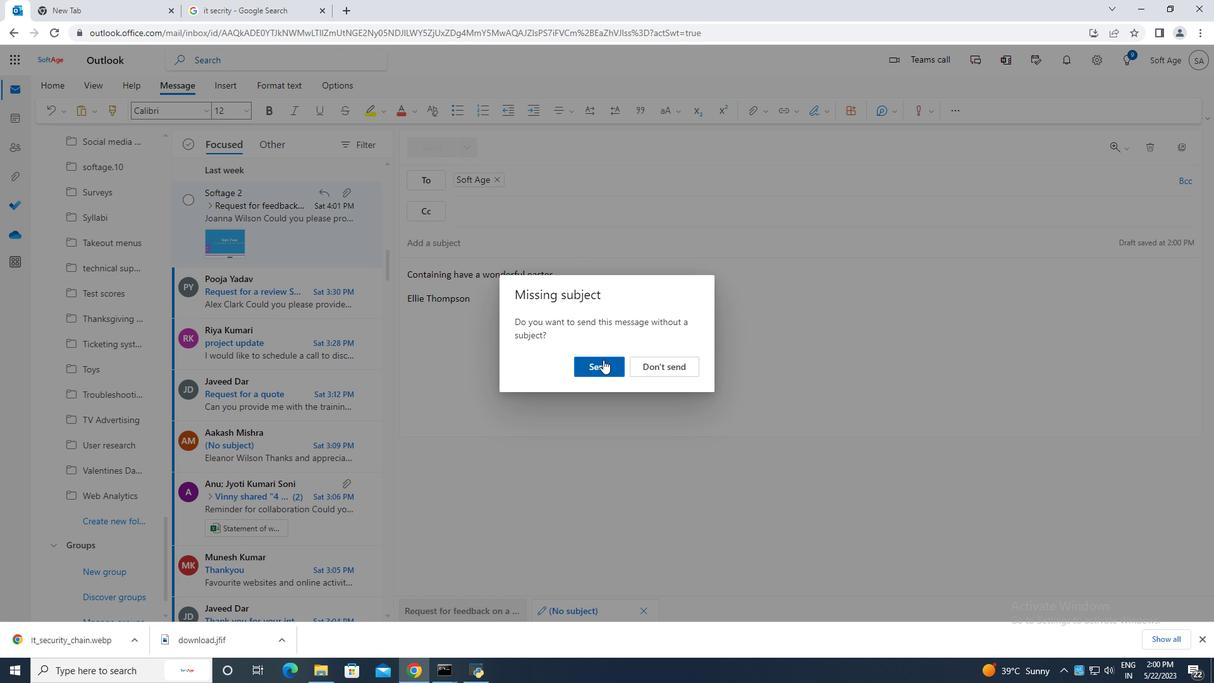 
Action: Mouse pressed left at (605, 368)
Screenshot: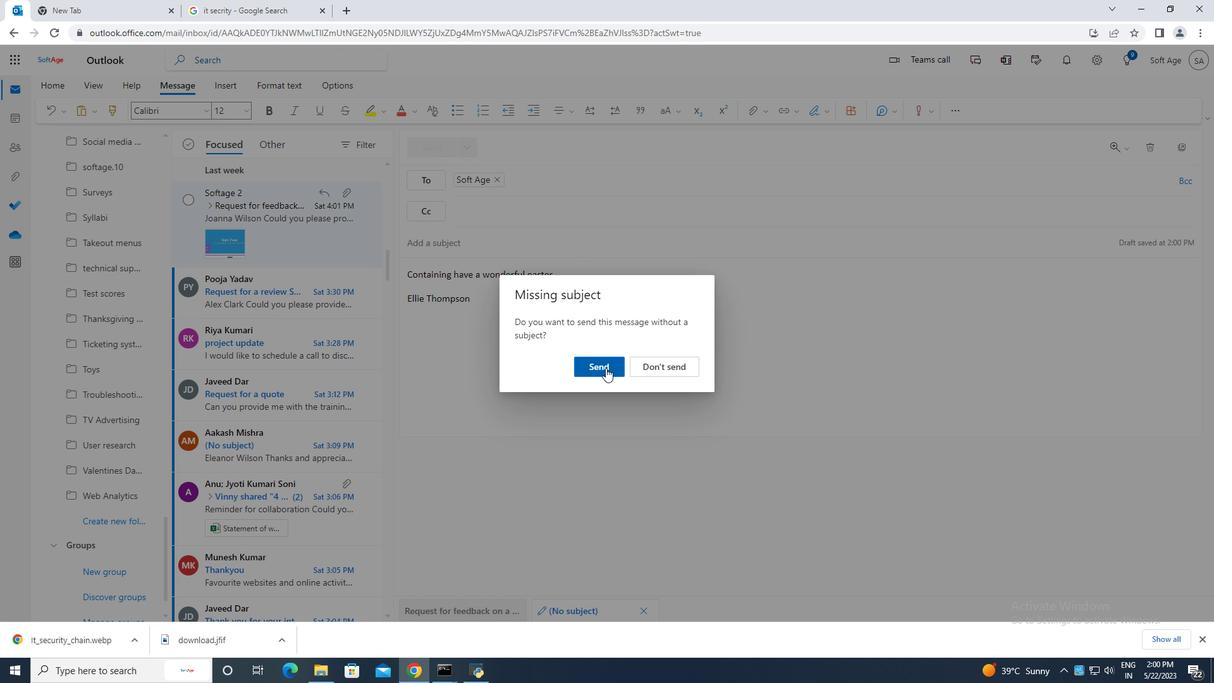 
Action: Mouse moved to (603, 288)
Screenshot: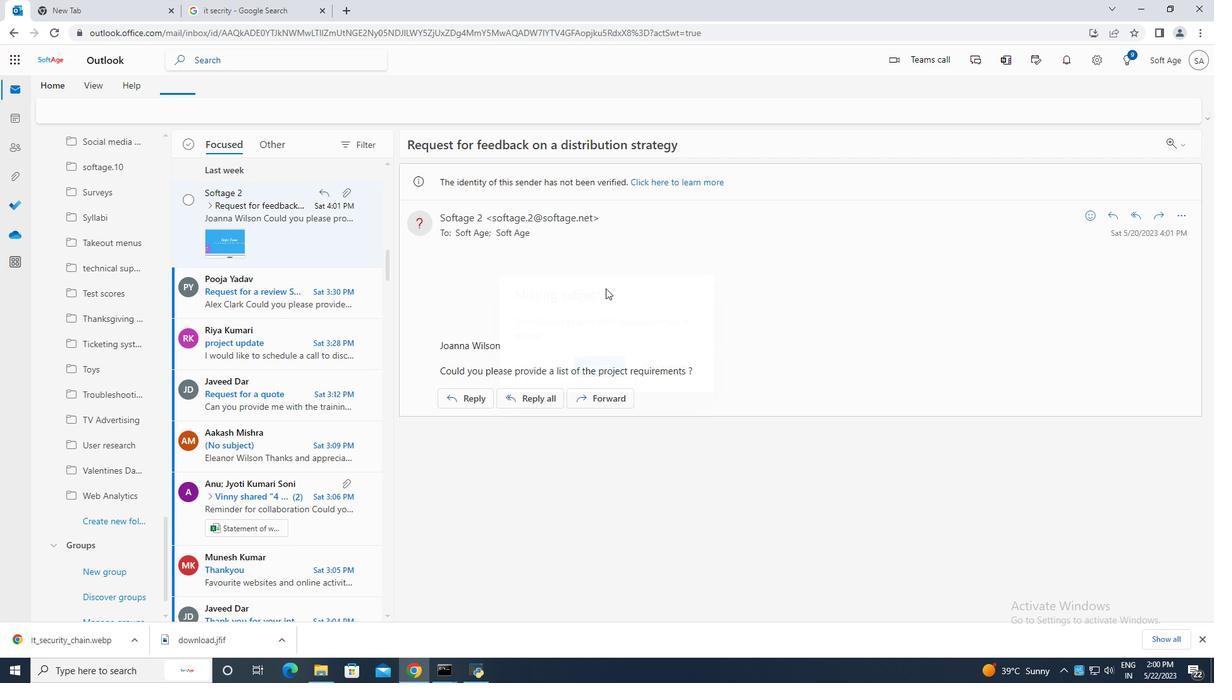 
